 Task: Make in the project AgileNova an epic 'Legacy system modernization'. Create in the project AgileNova an epic 'Data analytics platform development'. Add in the project AgileNova an epic 'Blockchain integration'
Action: Mouse moved to (71, 175)
Screenshot: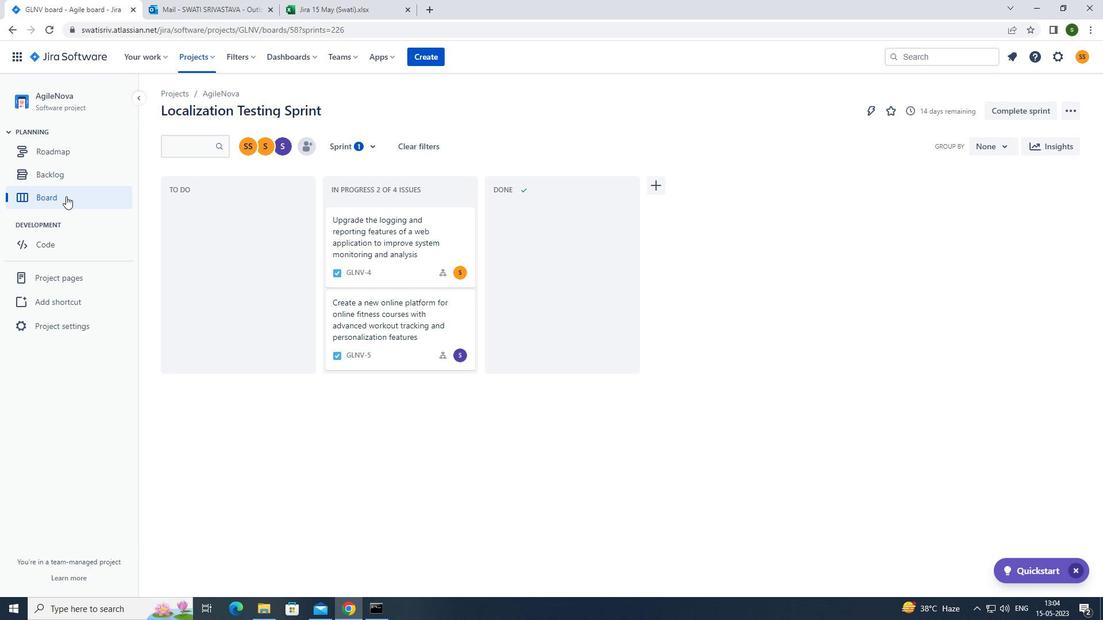 
Action: Mouse pressed left at (71, 175)
Screenshot: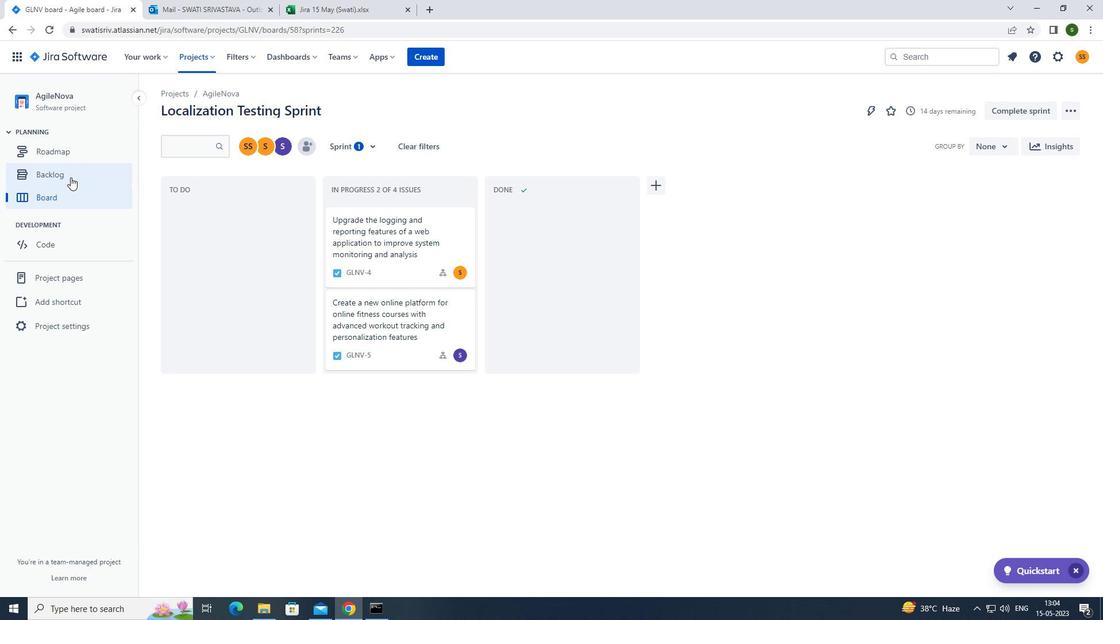 
Action: Mouse moved to (352, 141)
Screenshot: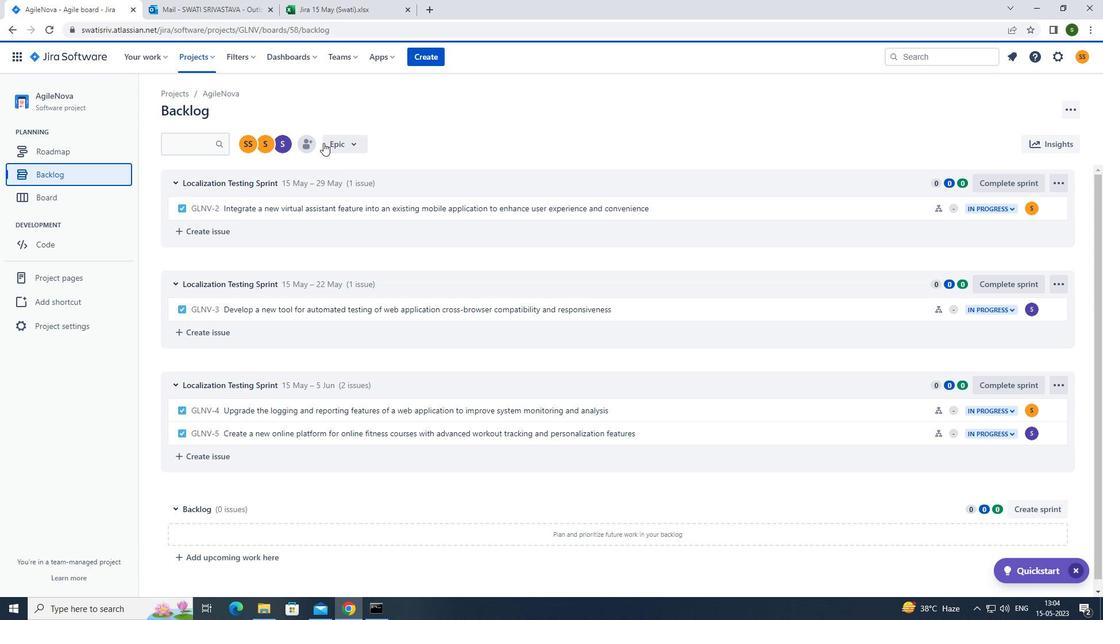 
Action: Mouse pressed left at (352, 141)
Screenshot: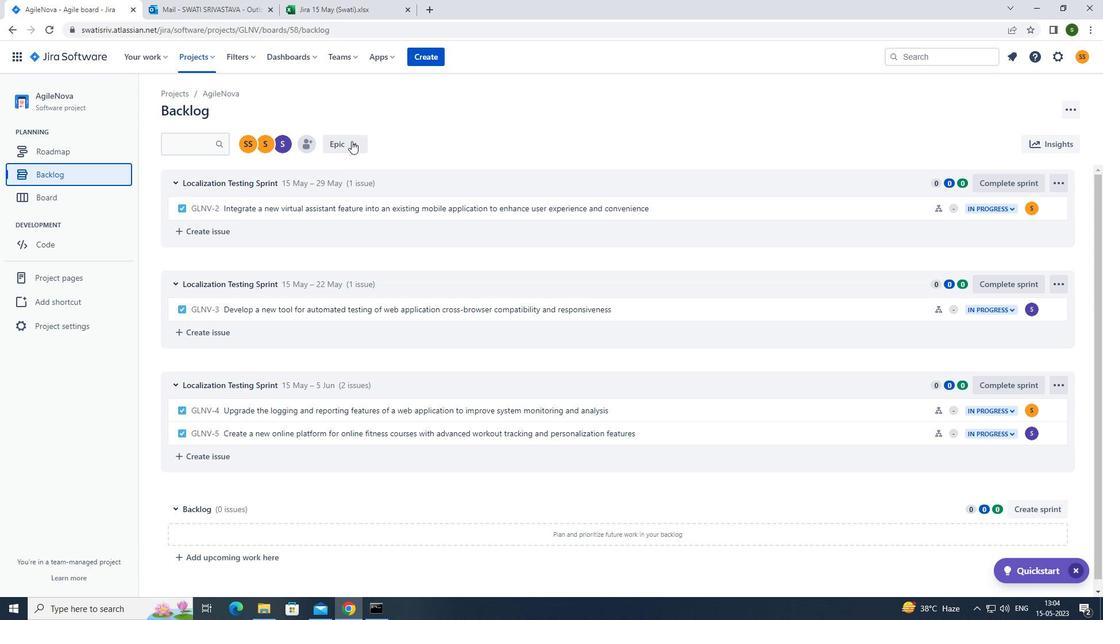 
Action: Mouse moved to (343, 214)
Screenshot: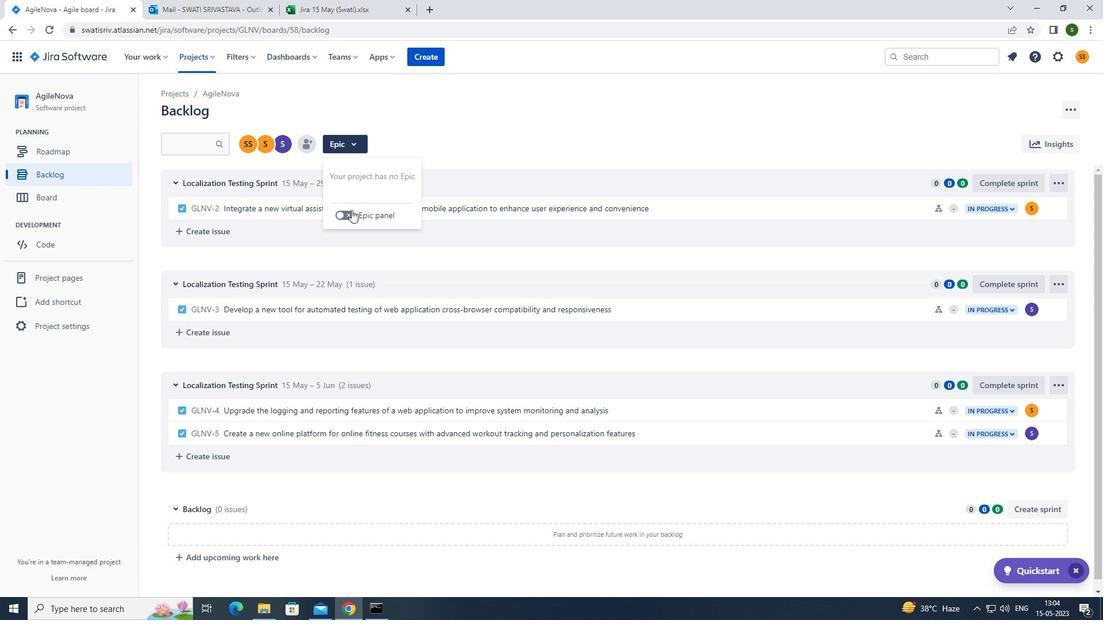 
Action: Mouse pressed left at (343, 214)
Screenshot: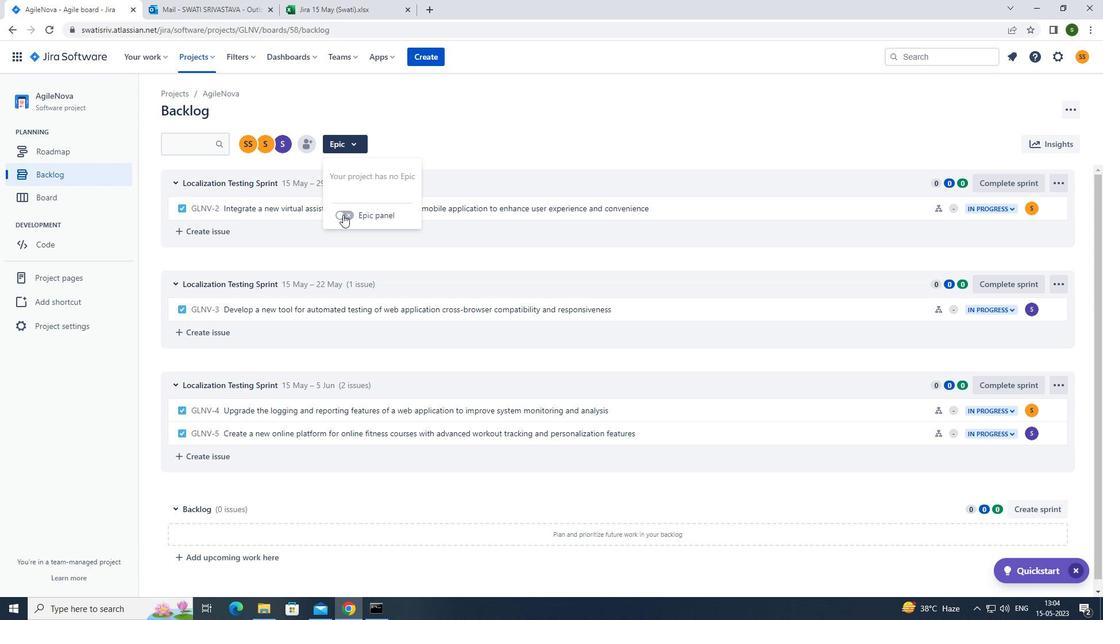 
Action: Mouse moved to (230, 400)
Screenshot: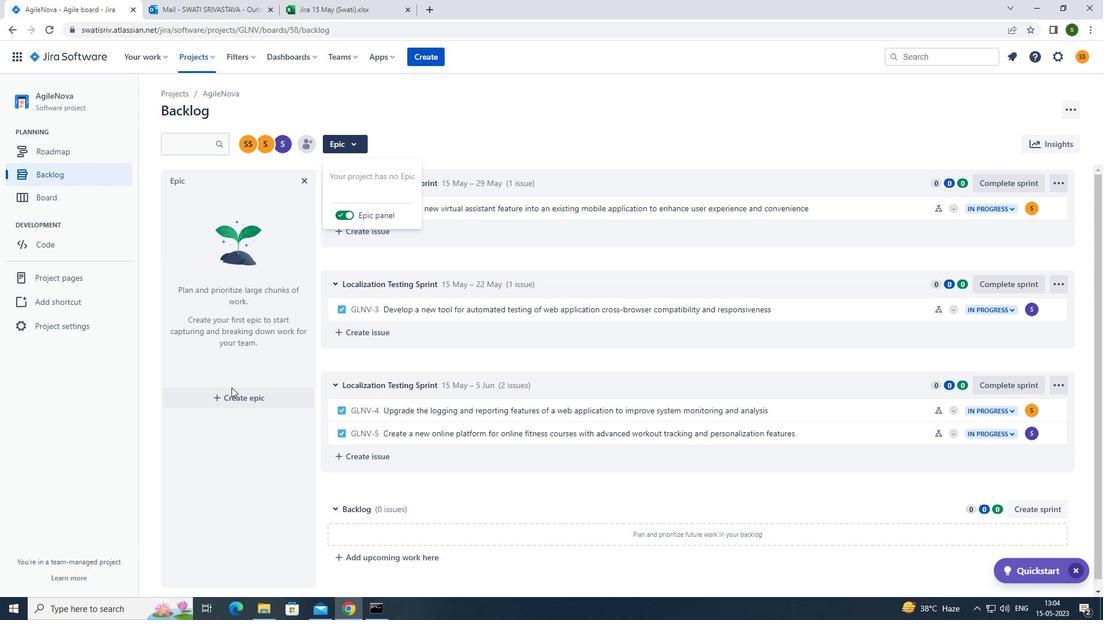 
Action: Mouse pressed left at (230, 400)
Screenshot: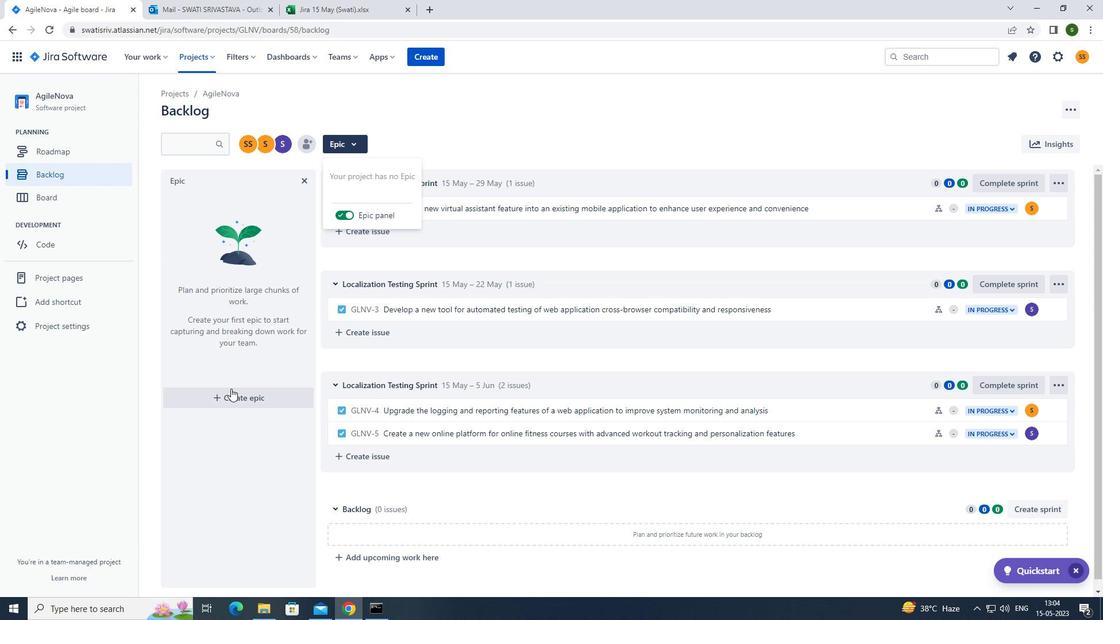 
Action: Mouse moved to (263, 382)
Screenshot: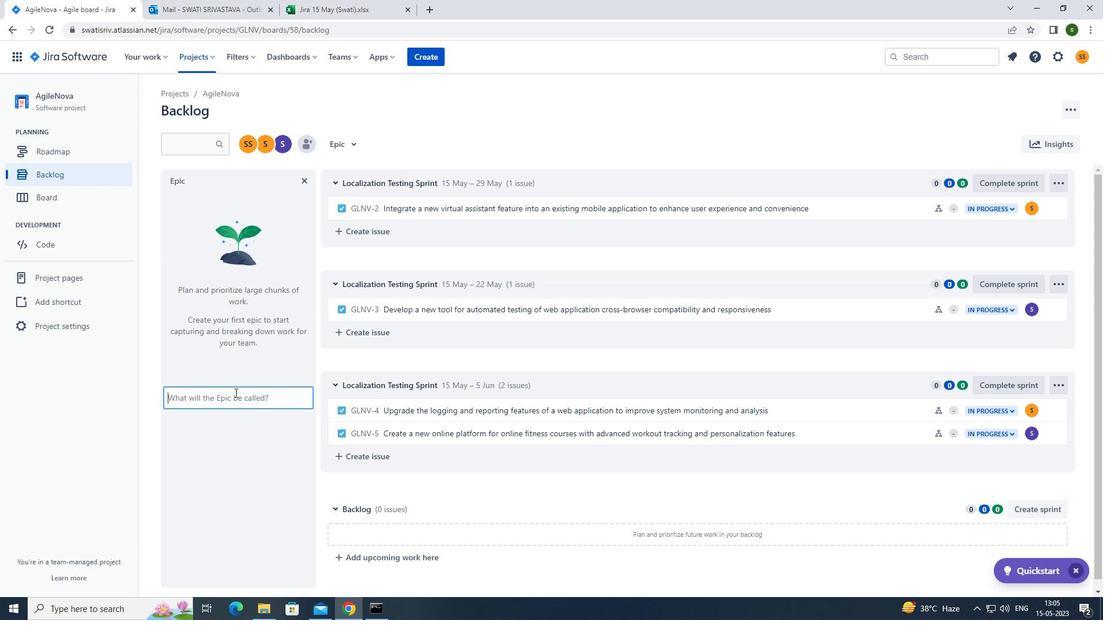 
Action: Key pressed <Key.caps_lock>l<Key.caps_lock>egacy<Key.space>system<Key.space>modernization<Key.enter>
Screenshot: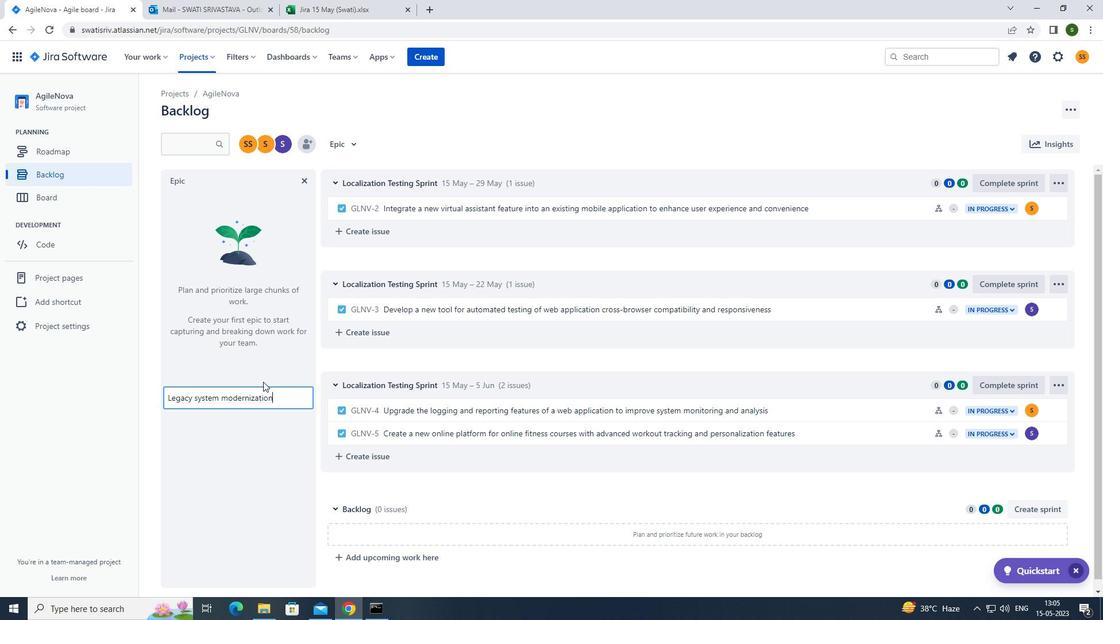 
Action: Mouse moved to (248, 267)
Screenshot: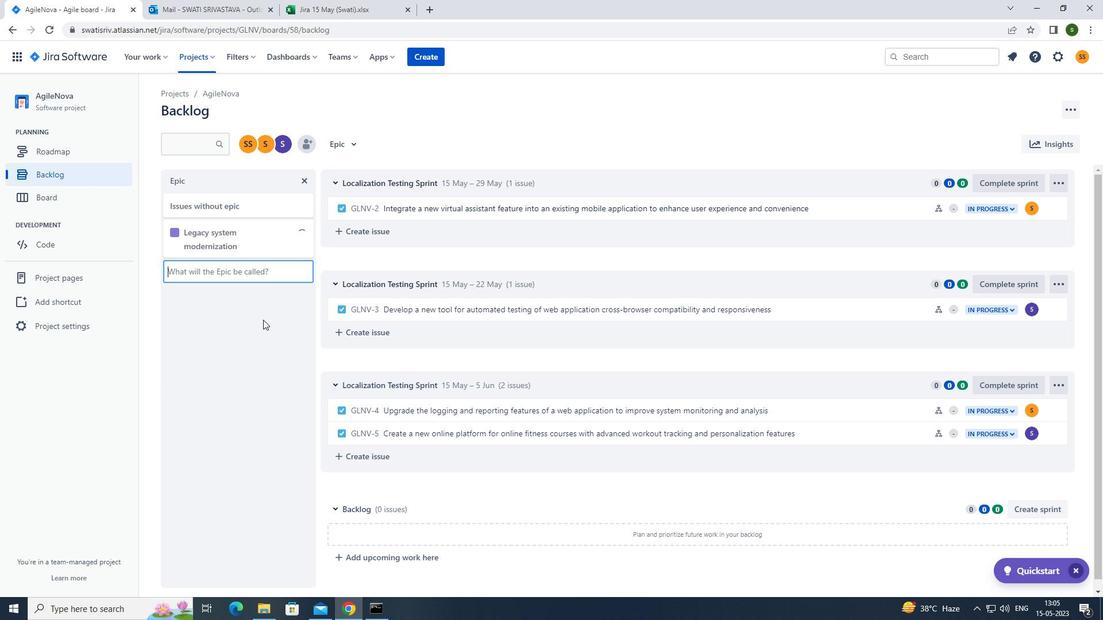 
Action: Mouse pressed left at (248, 267)
Screenshot: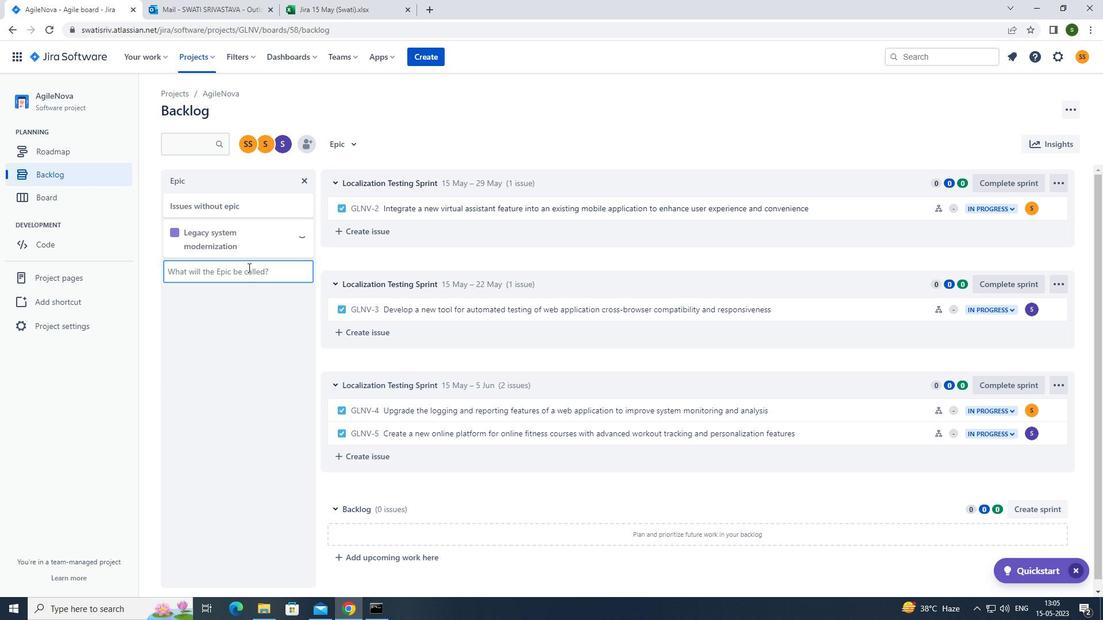 
Action: Key pressed <Key.caps_lock>d<Key.caps_lock>t<Key.backspace>ata<Key.space>analytics<Key.space>platform<Key.space>development<Key.enter><Key.caps_lock>b<Key.caps_lock>lockchain<Key.space>integration<Key.enter>
Screenshot: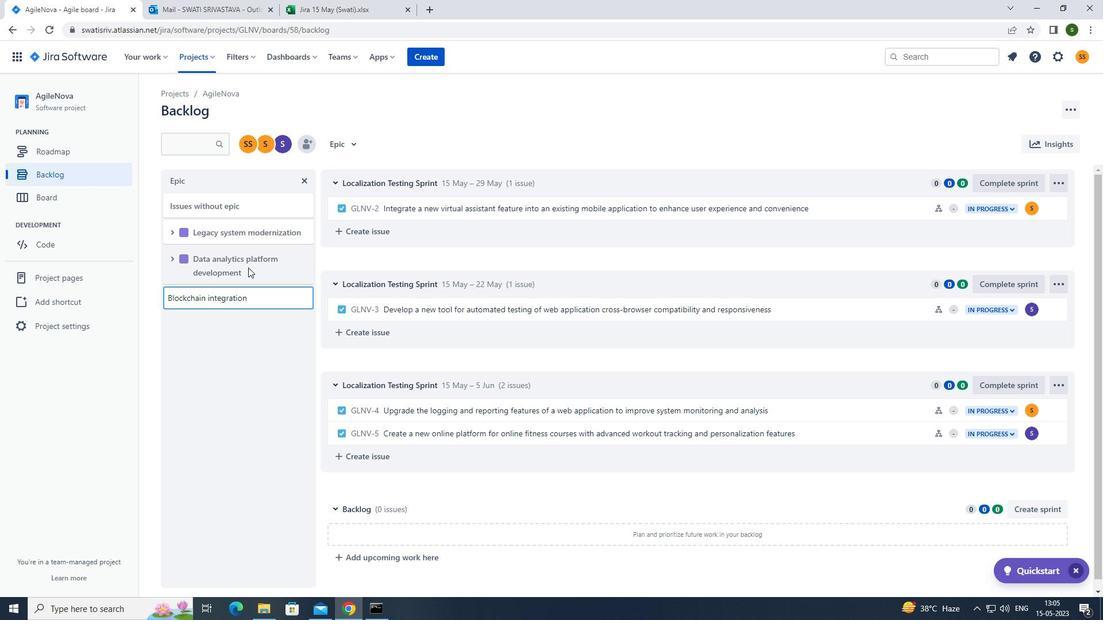 
